 Task: Change page margins to "custom numbers top 0.485".
Action: Mouse moved to (45, 82)
Screenshot: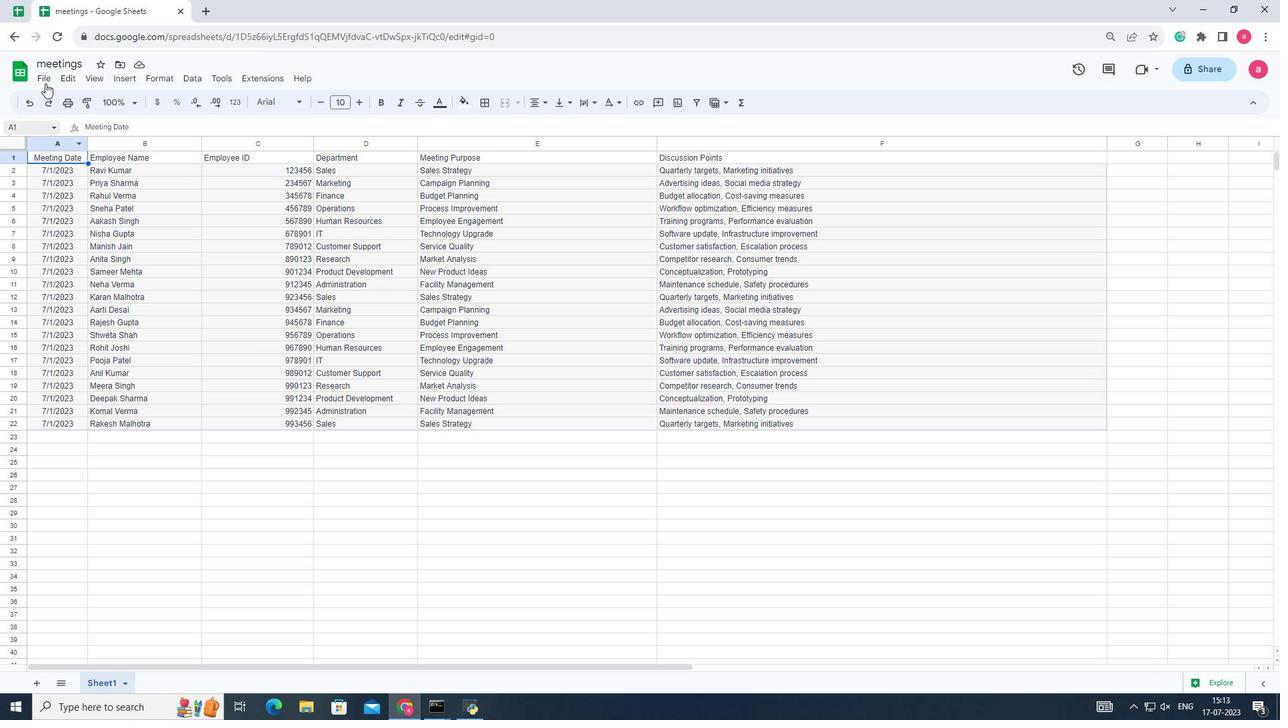 
Action: Mouse pressed left at (45, 82)
Screenshot: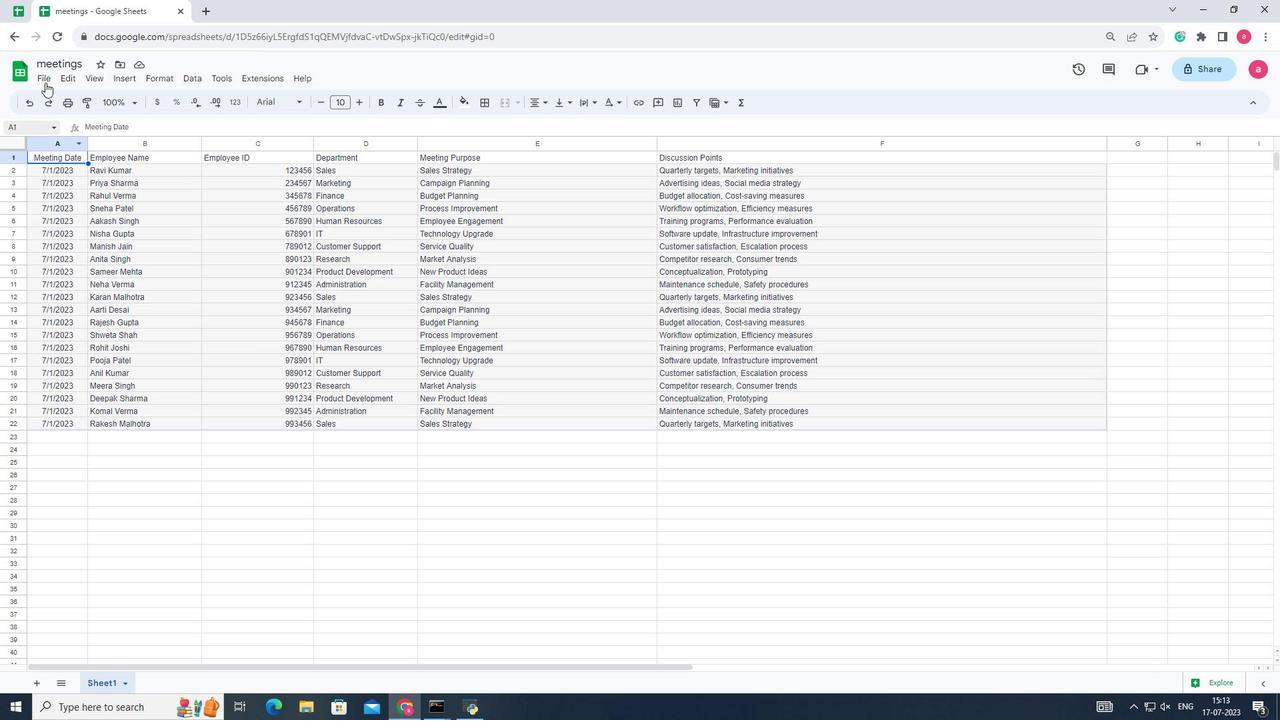 
Action: Mouse moved to (62, 436)
Screenshot: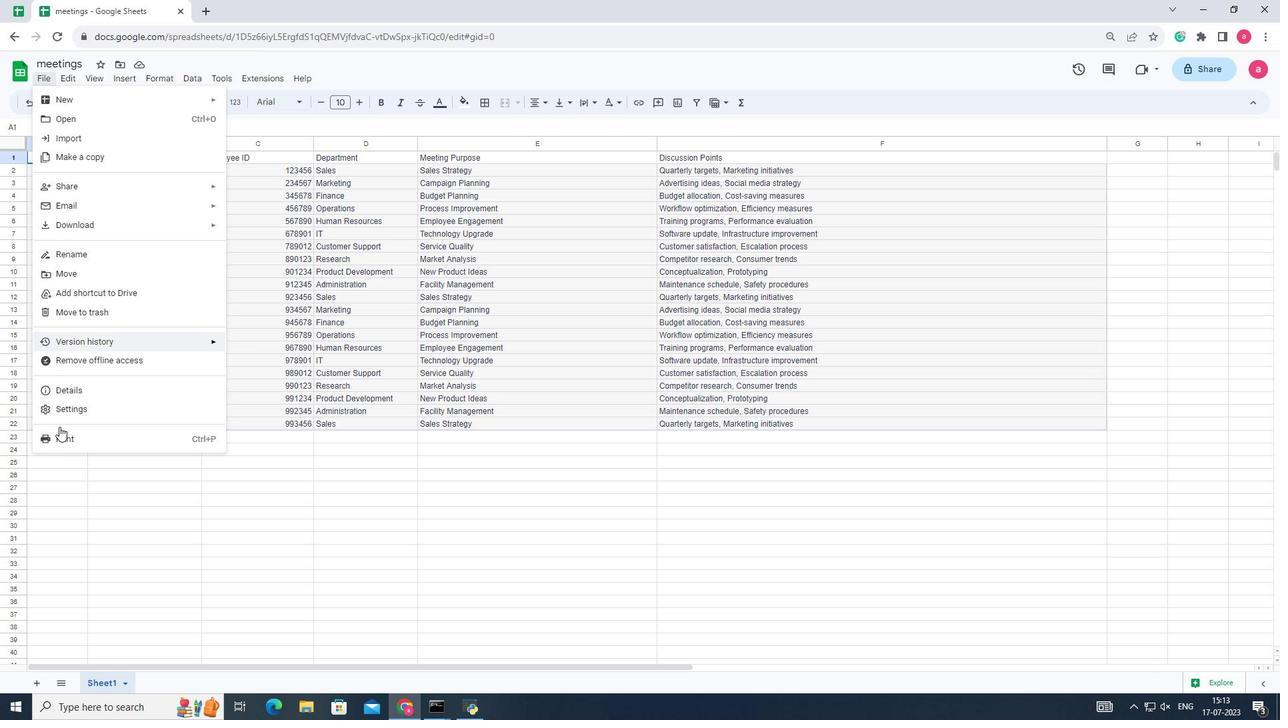 
Action: Mouse pressed left at (62, 436)
Screenshot: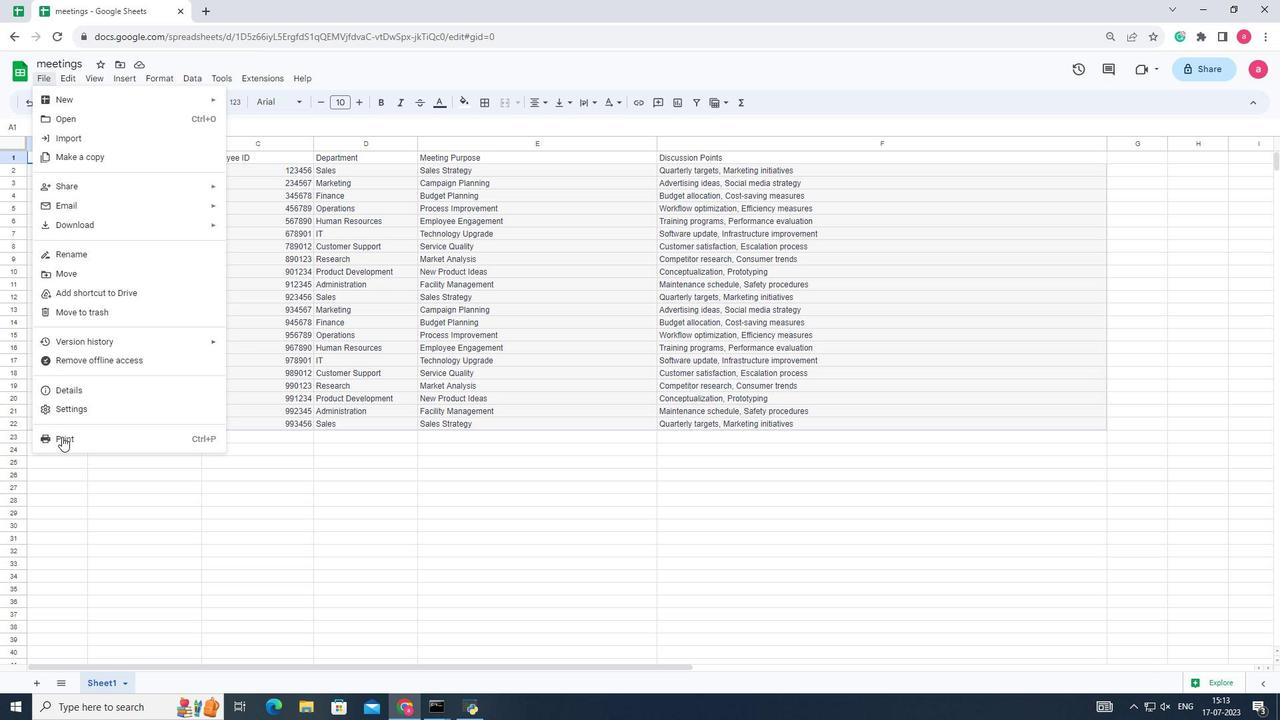 
Action: Mouse moved to (1121, 329)
Screenshot: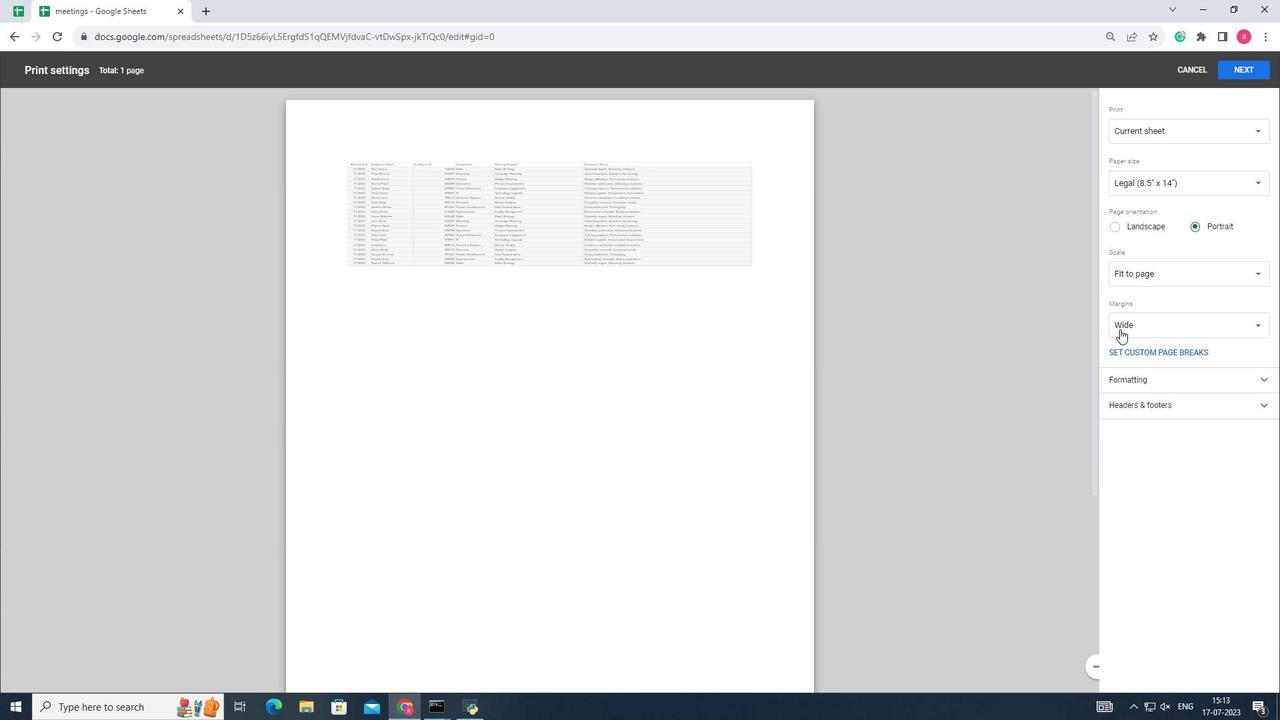 
Action: Mouse pressed left at (1121, 329)
Screenshot: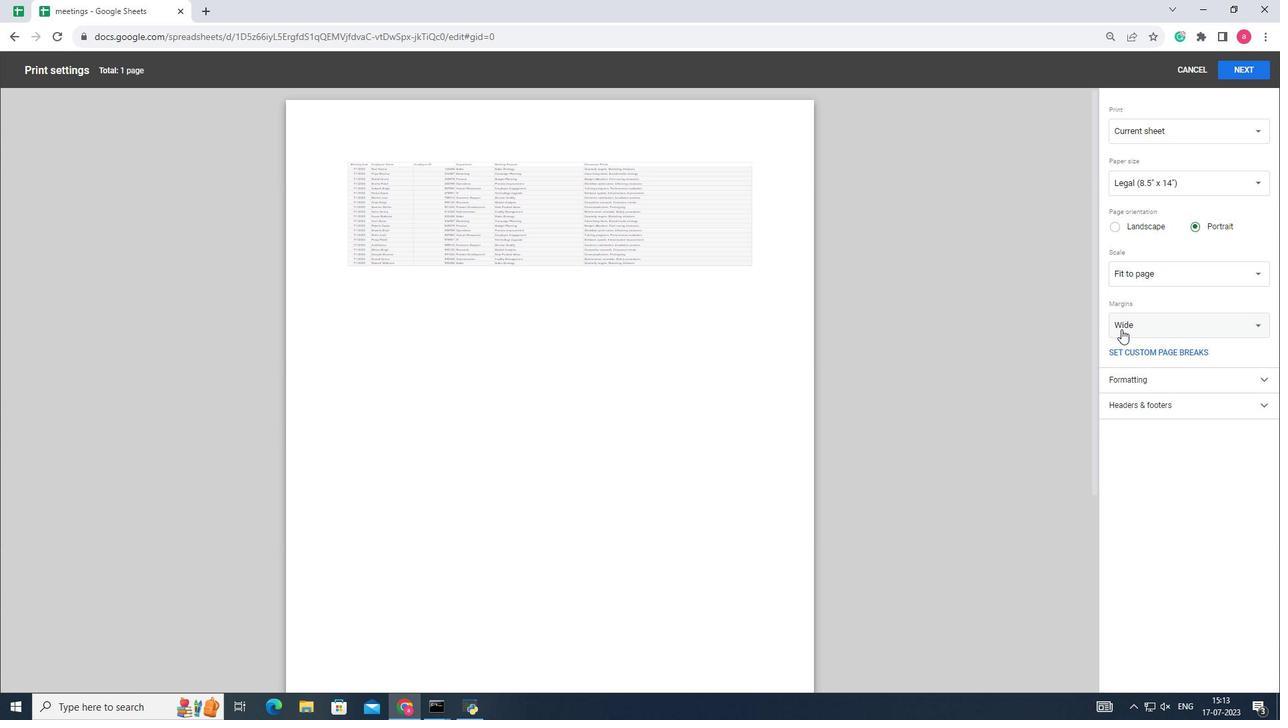
Action: Mouse moved to (1129, 349)
Screenshot: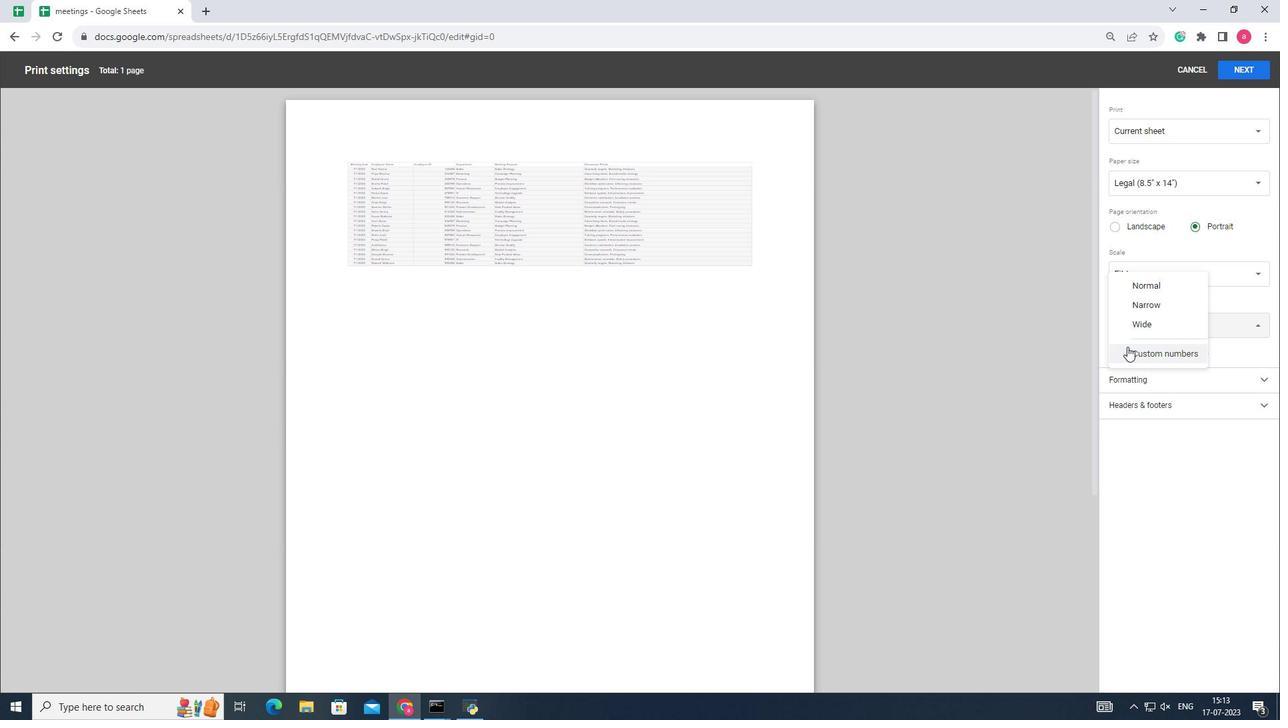 
Action: Mouse pressed left at (1129, 349)
Screenshot: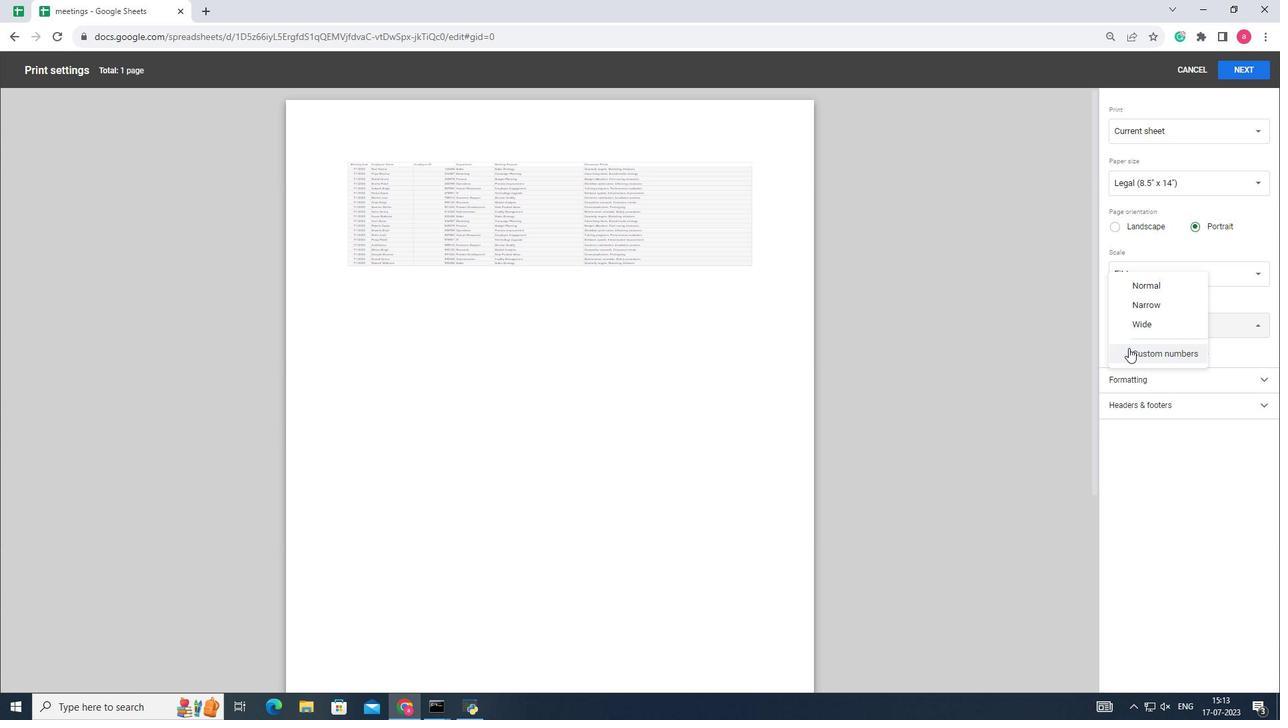 
Action: Mouse moved to (561, 190)
Screenshot: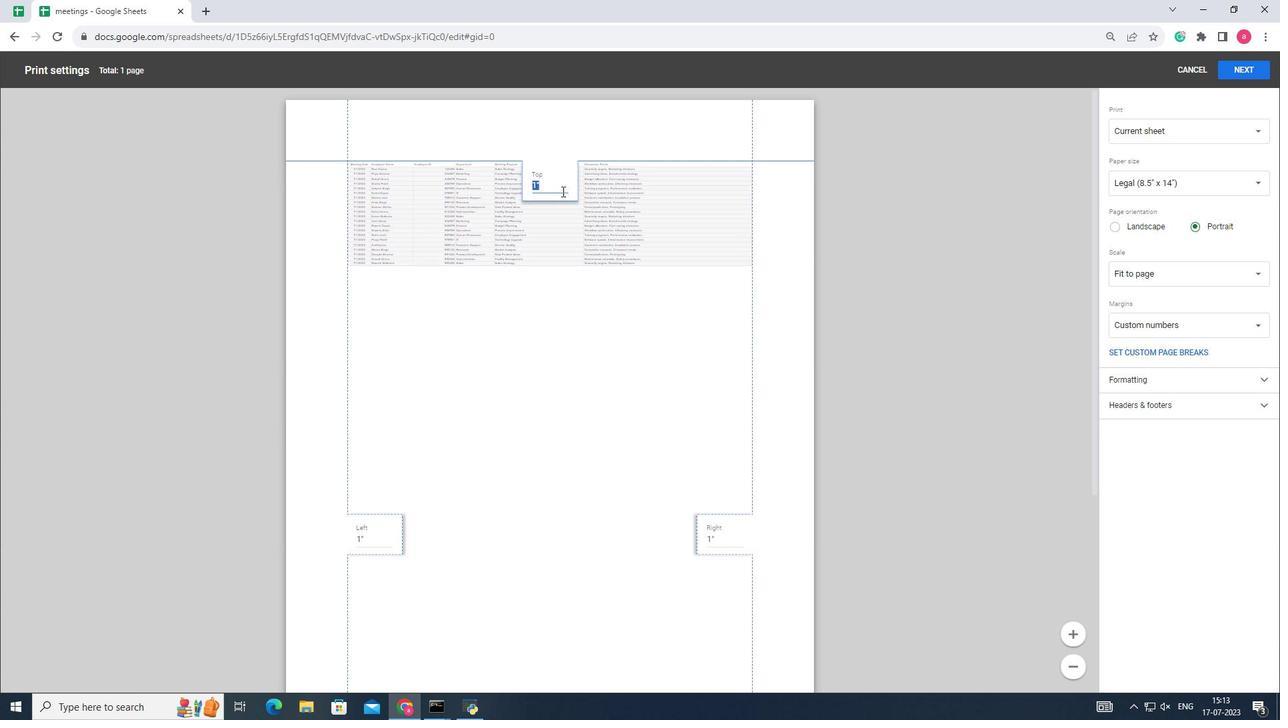 
Action: Mouse pressed left at (561, 190)
Screenshot: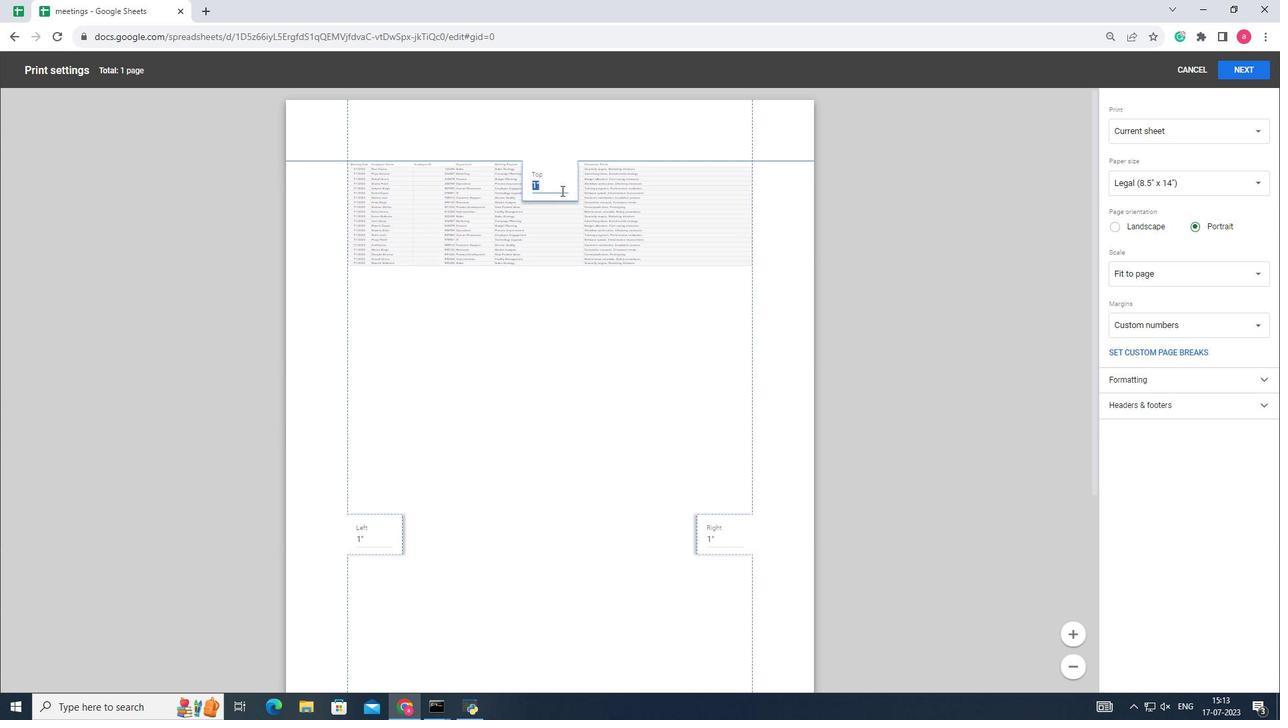 
Action: Mouse pressed left at (561, 190)
Screenshot: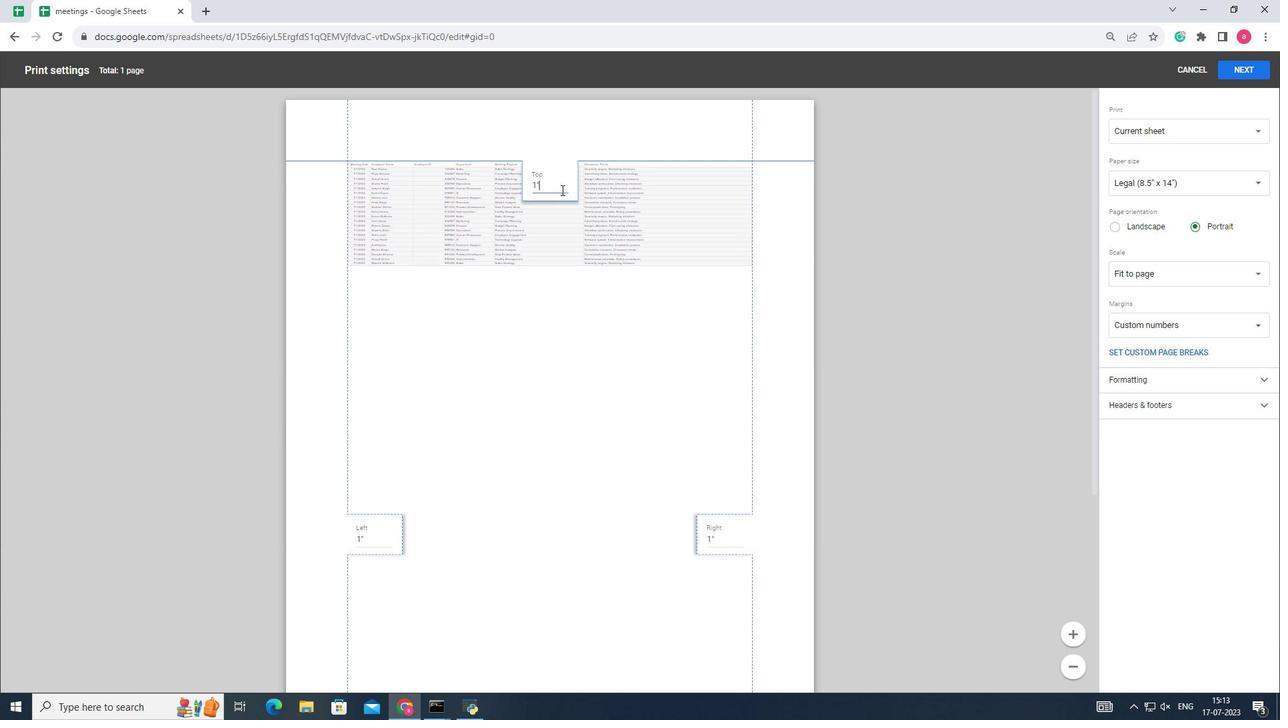 
Action: Mouse moved to (560, 188)
Screenshot: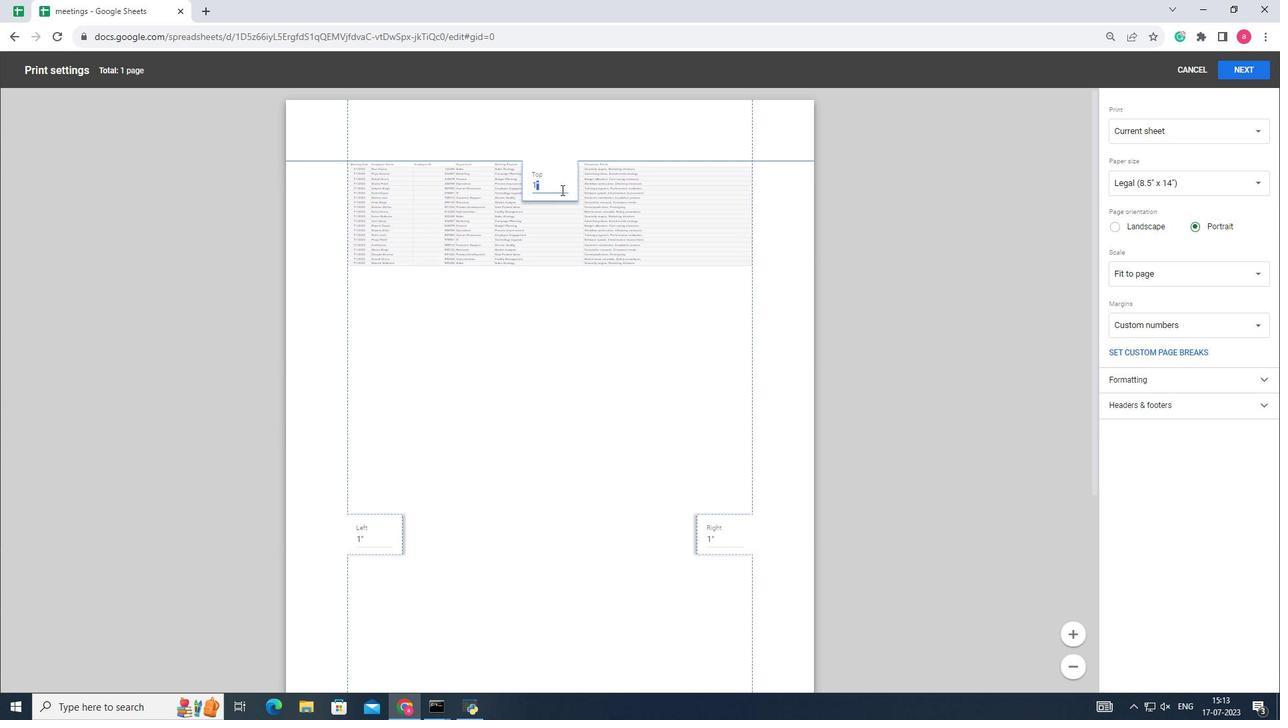 
Action: Mouse pressed left at (560, 188)
Screenshot: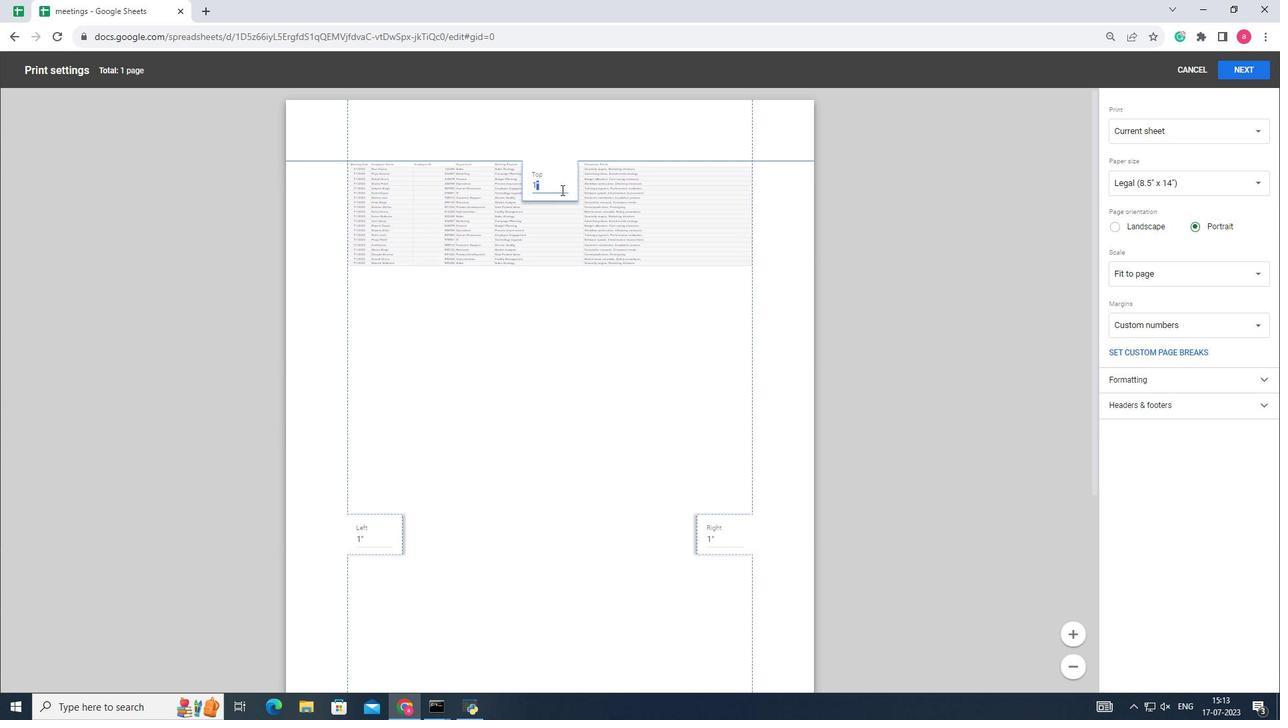 
Action: Key pressed <Key.backspace>0.485
Screenshot: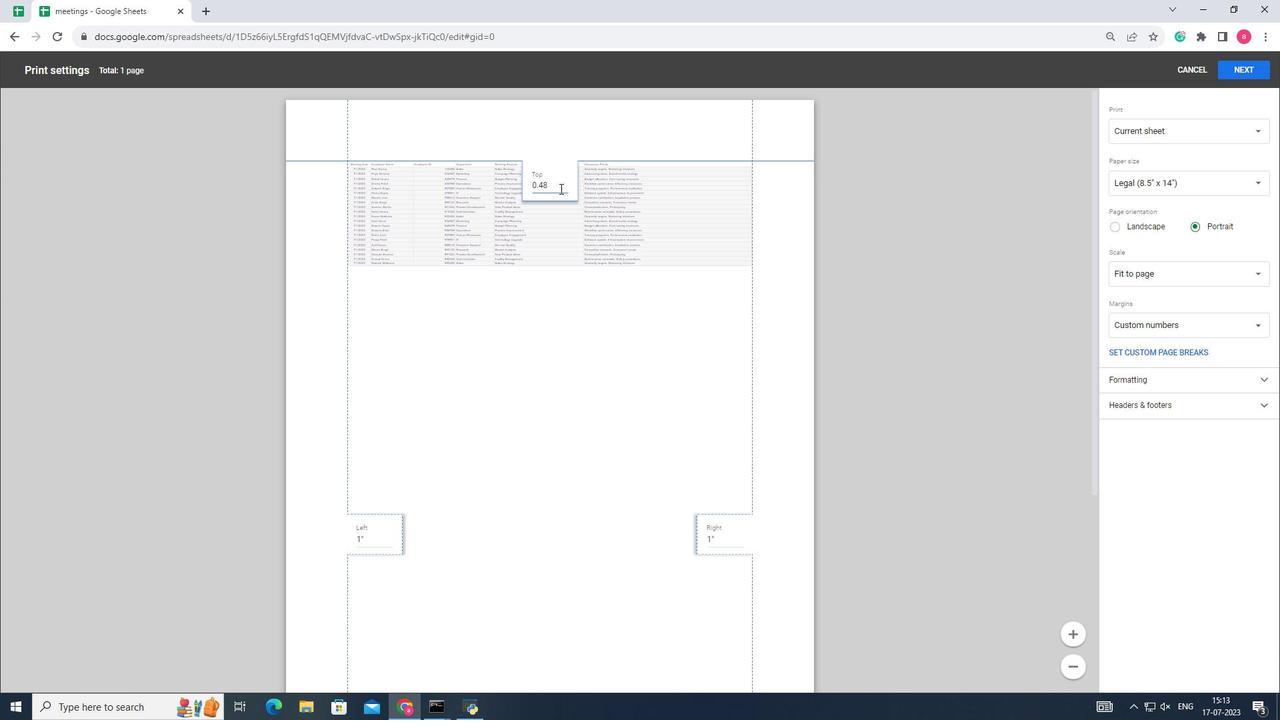 
Action: Mouse moved to (603, 186)
Screenshot: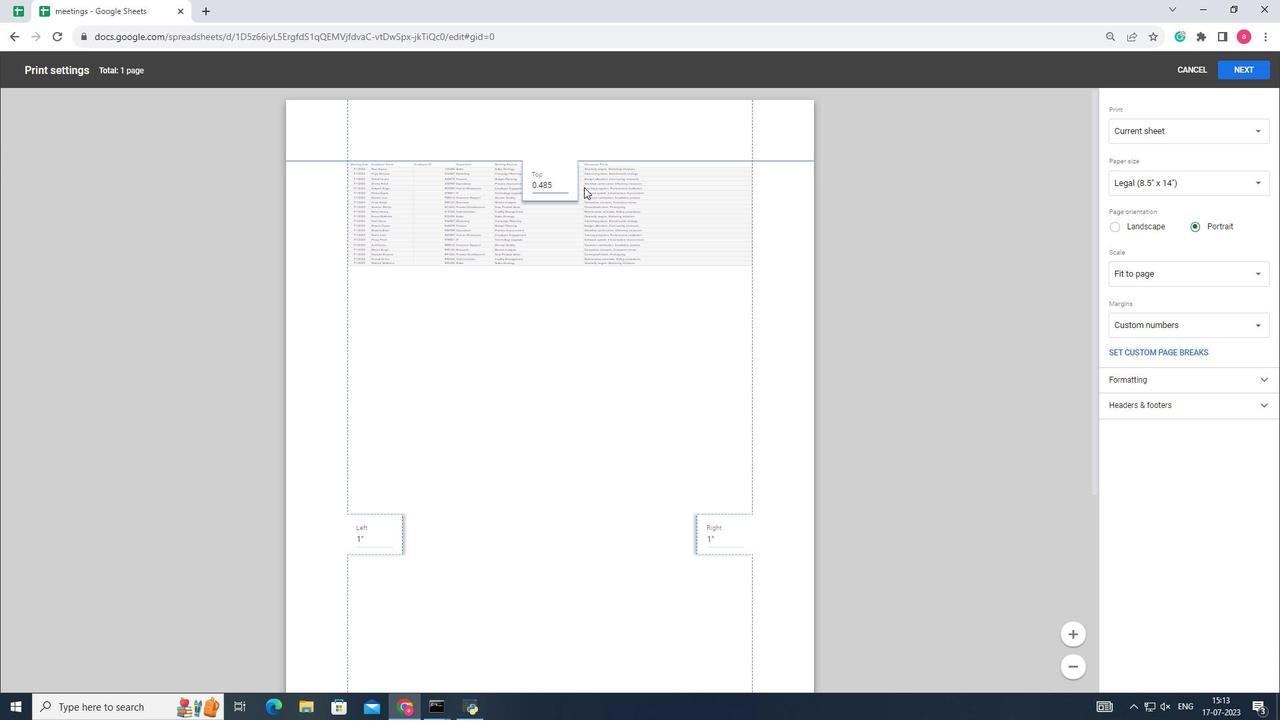 
Action: Mouse pressed left at (603, 186)
Screenshot: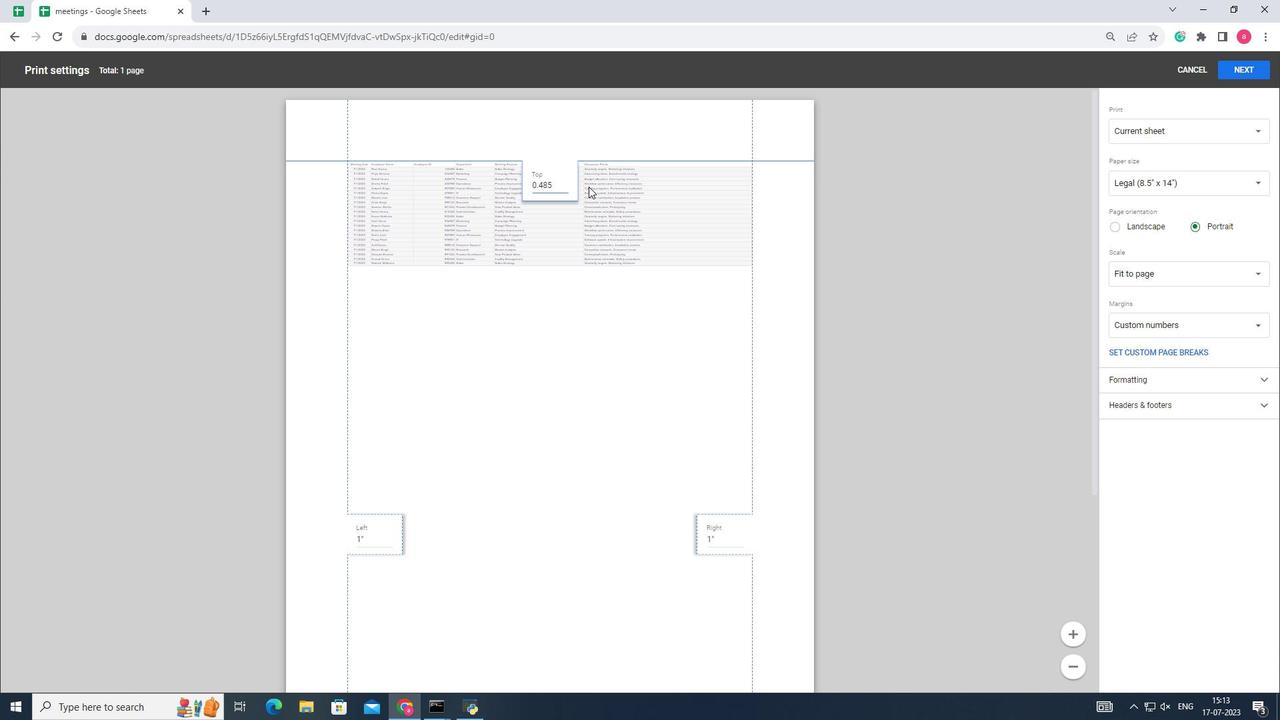 
